 Task: Zoom in the location "Home in West palm Beach, Florida, United States" two times.
Action: Mouse moved to (822, 153)
Screenshot: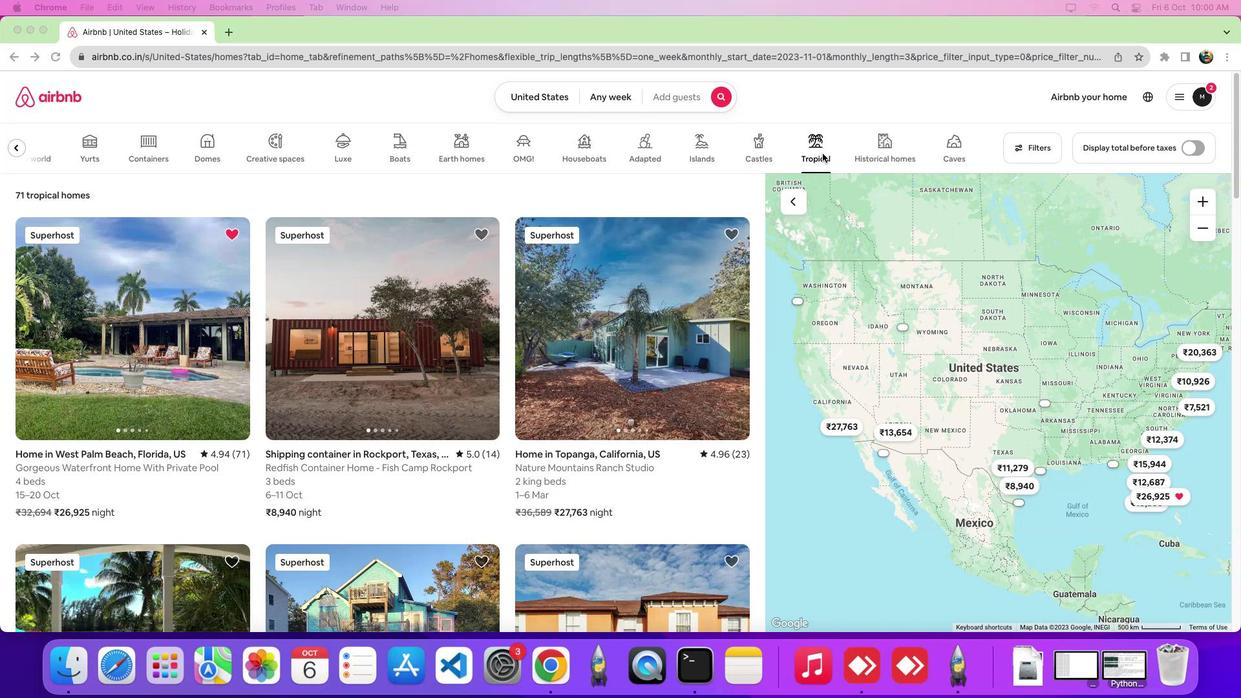 
Action: Mouse pressed left at (822, 153)
Screenshot: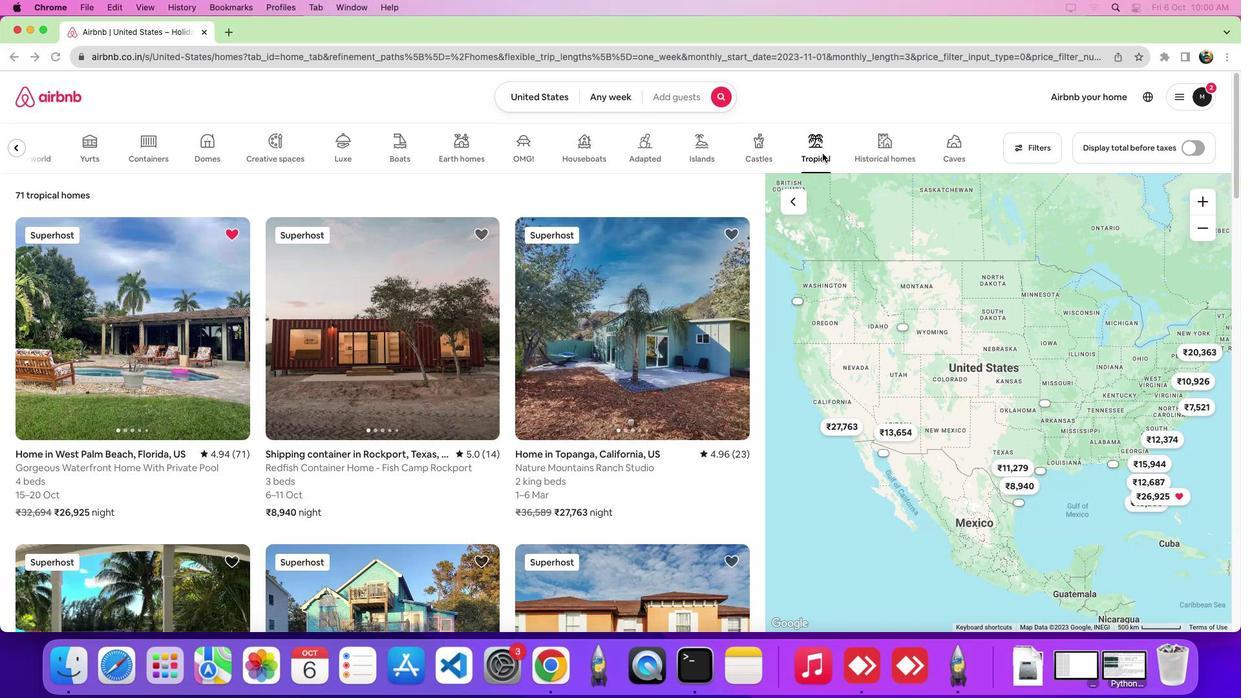 
Action: Mouse moved to (154, 341)
Screenshot: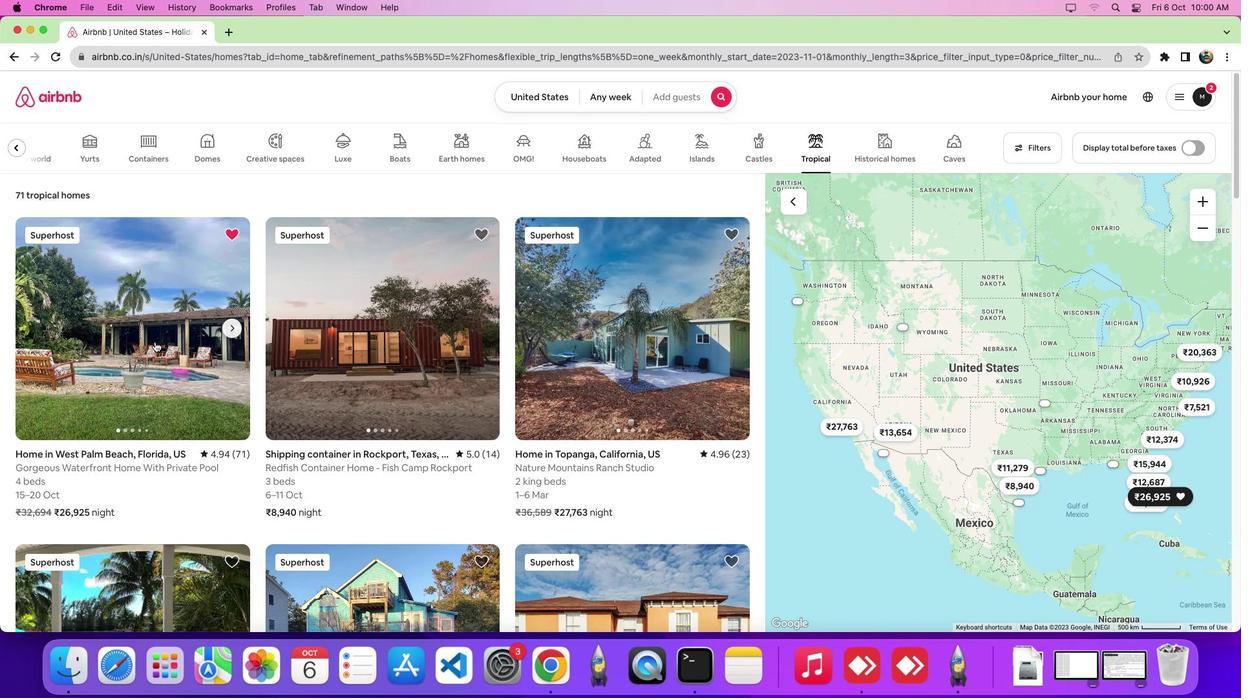 
Action: Mouse pressed left at (154, 341)
Screenshot: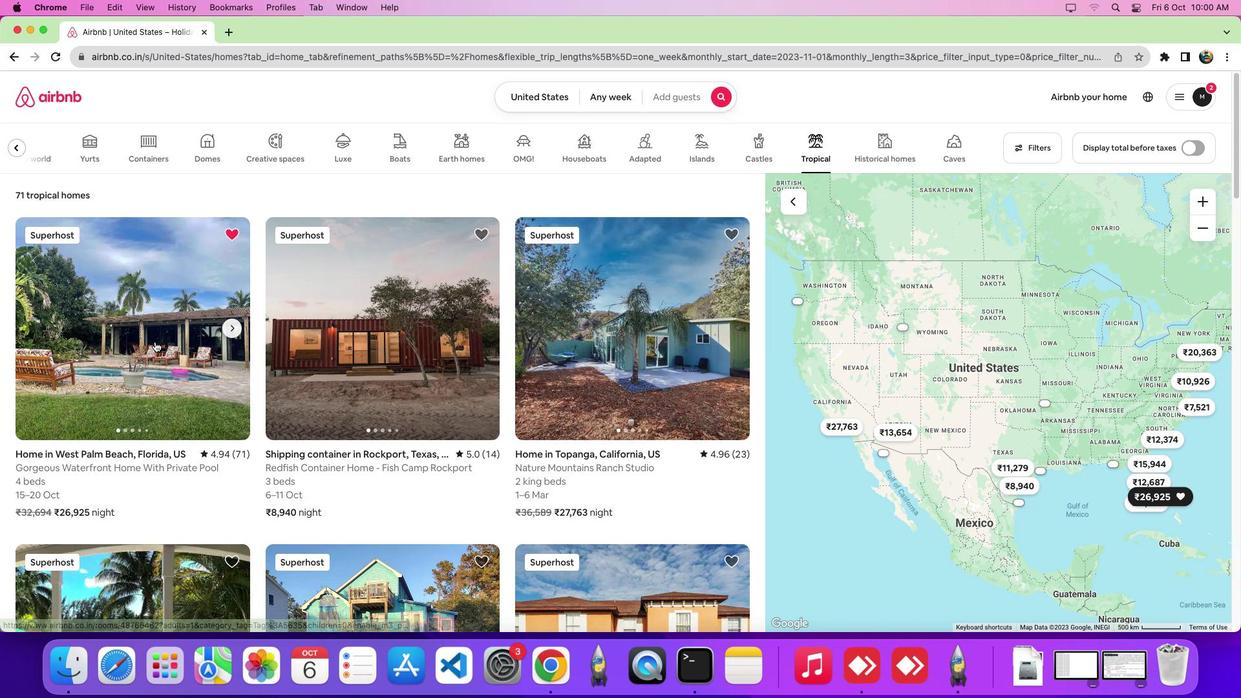 
Action: Mouse moved to (590, 378)
Screenshot: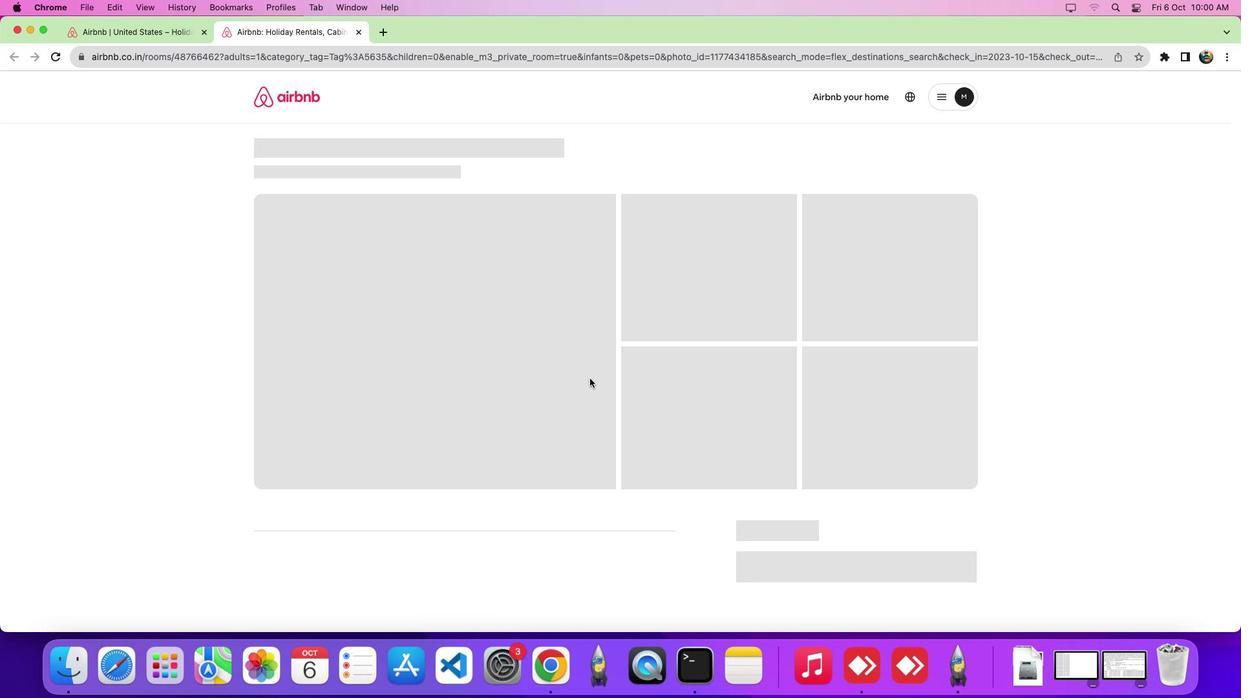 
Action: Mouse scrolled (590, 378) with delta (0, 0)
Screenshot: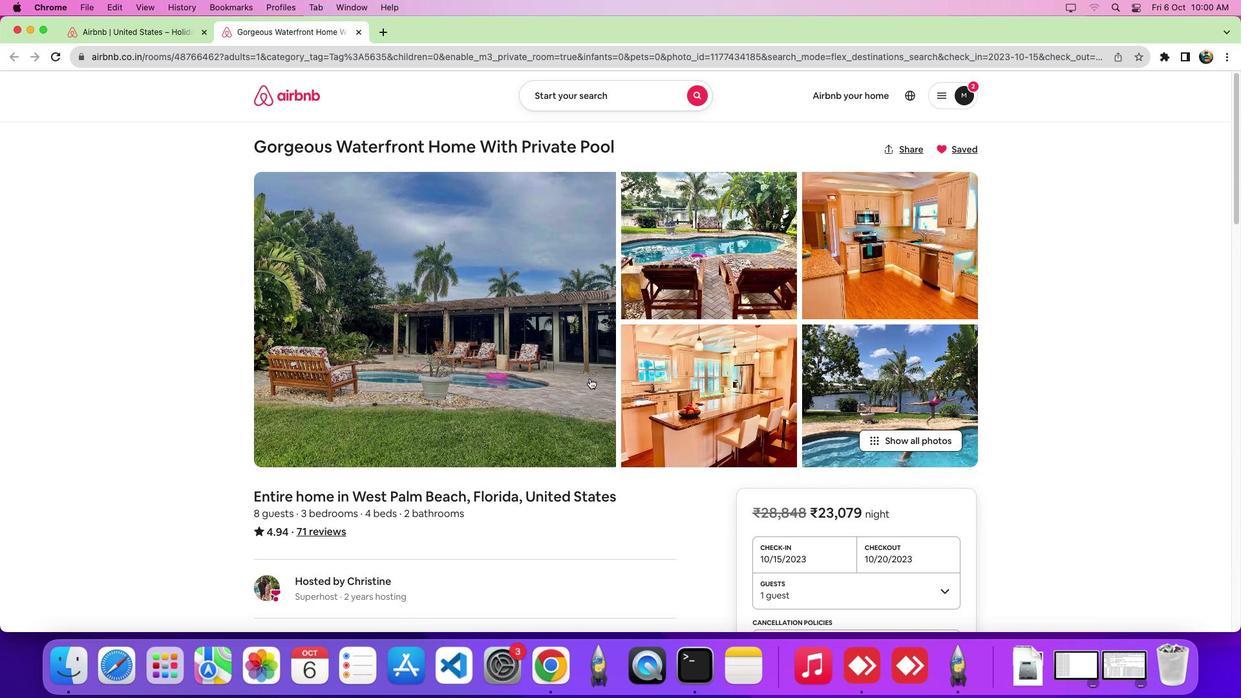 
Action: Mouse scrolled (590, 378) with delta (0, 0)
Screenshot: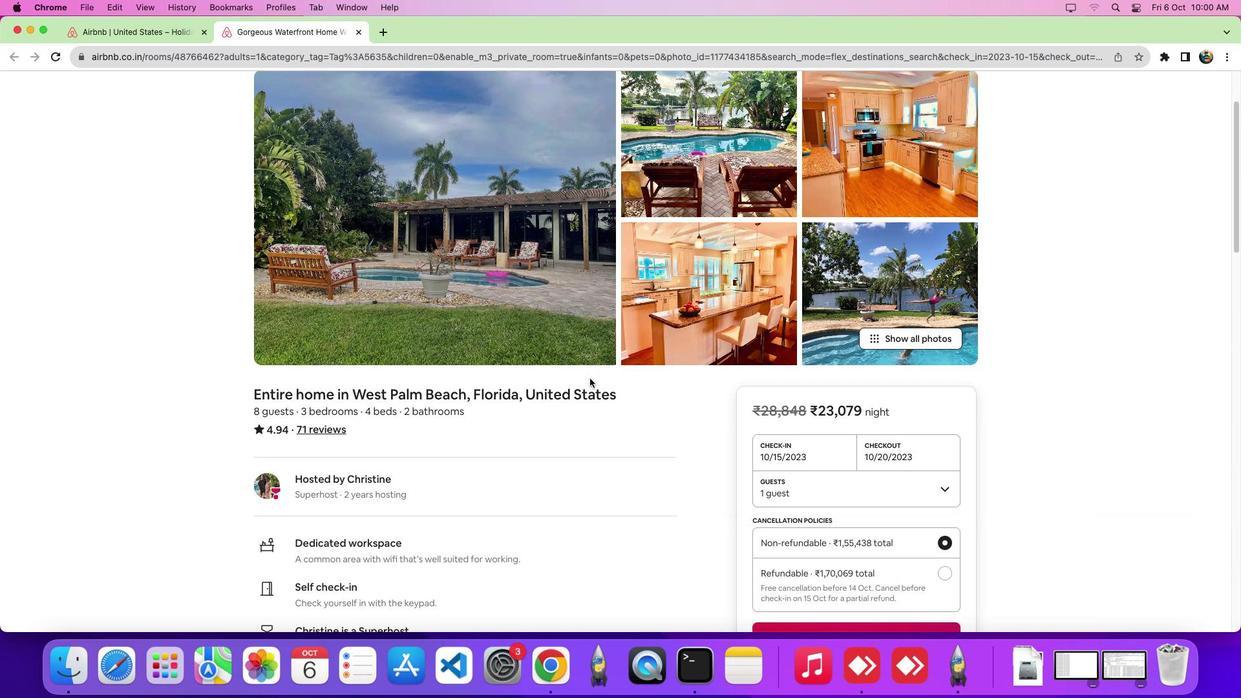 
Action: Mouse scrolled (590, 378) with delta (0, -5)
Screenshot: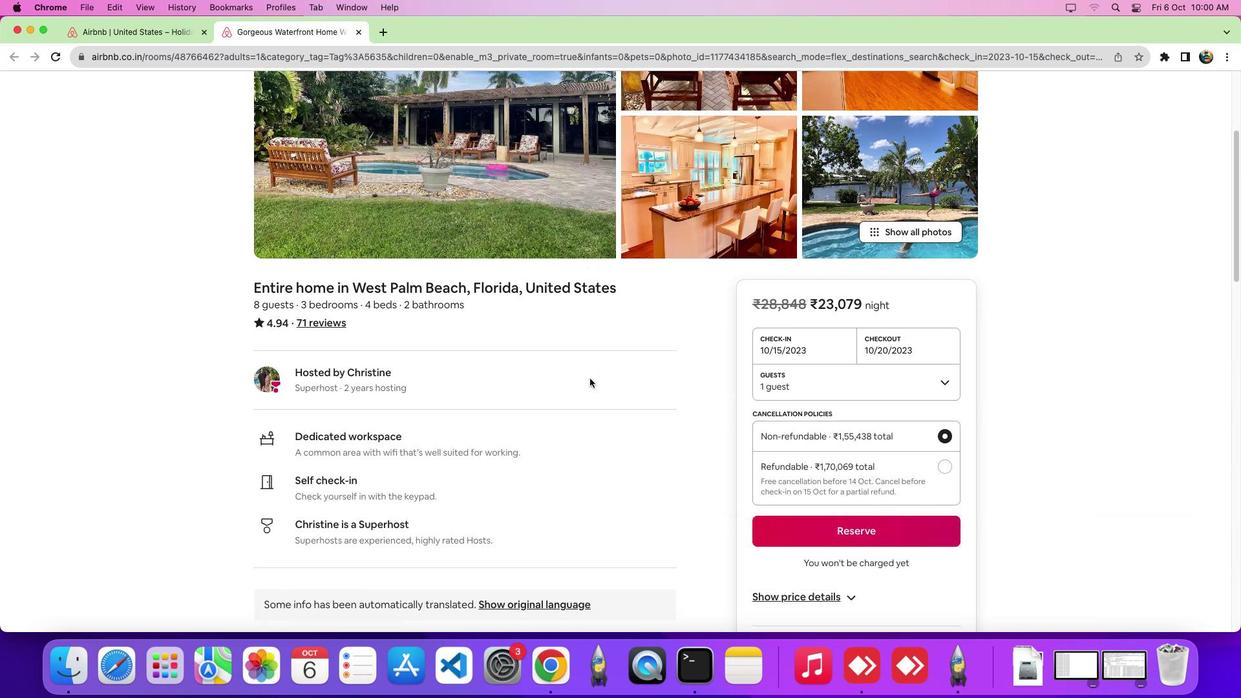 
Action: Mouse scrolled (590, 378) with delta (0, -7)
Screenshot: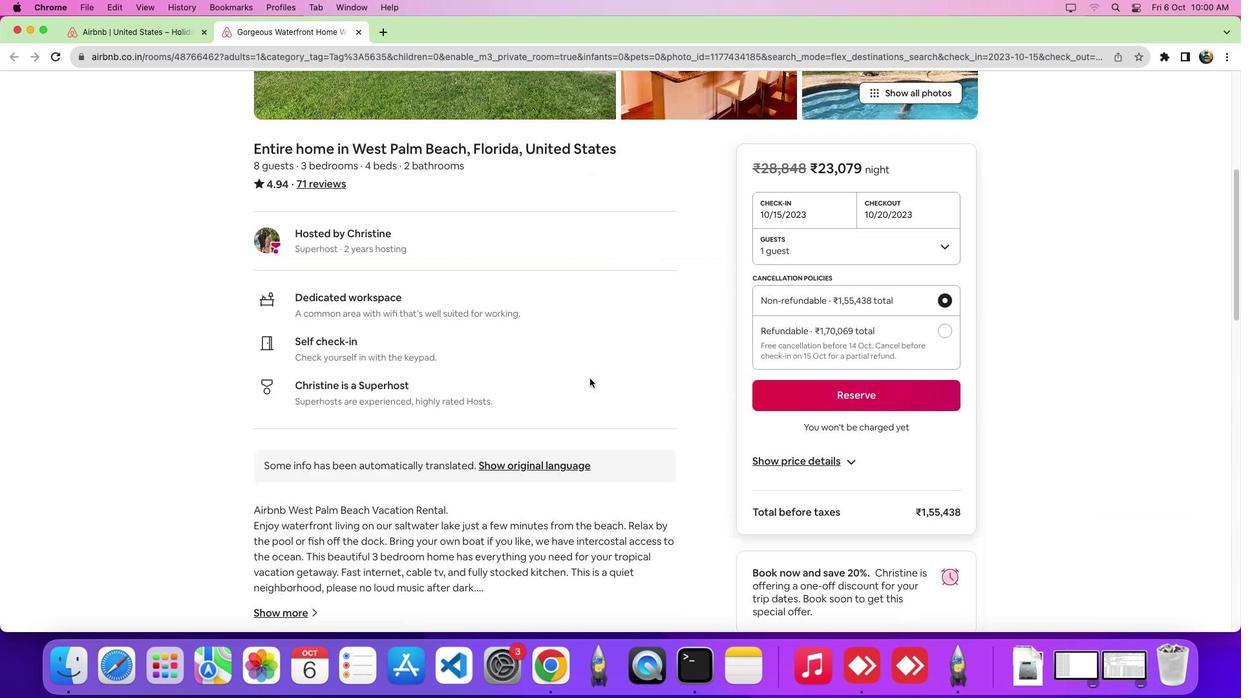 
Action: Mouse moved to (432, 102)
Screenshot: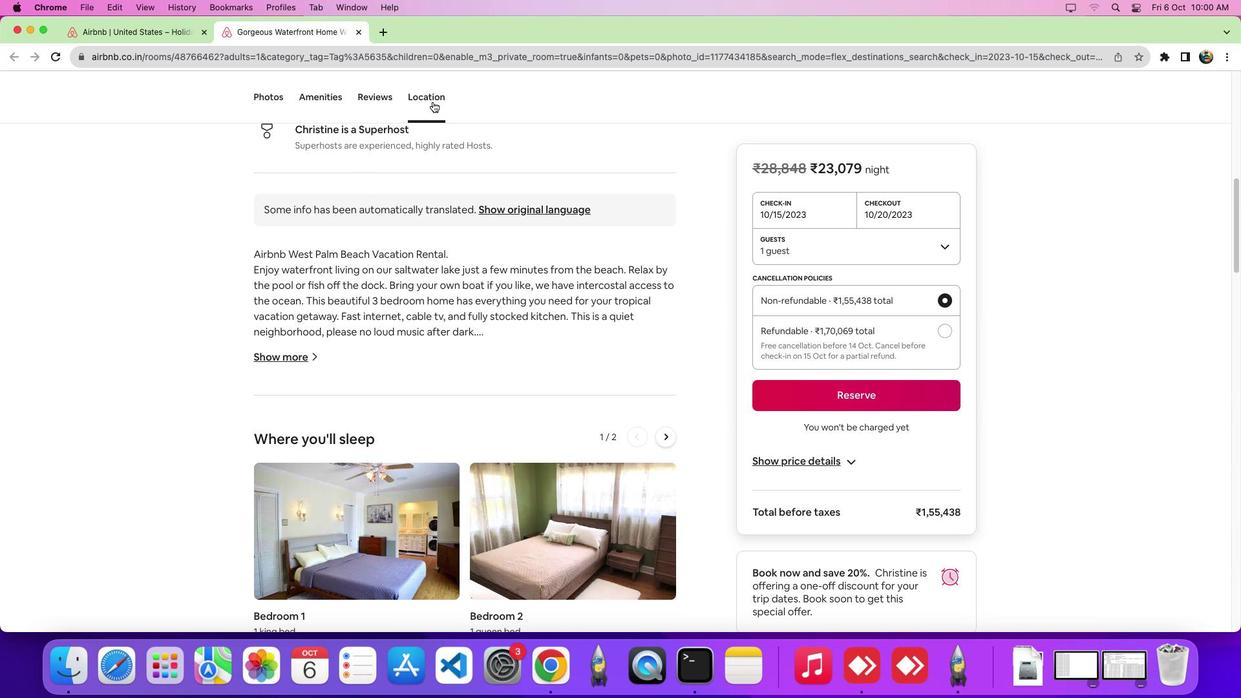 
Action: Mouse pressed left at (432, 102)
Screenshot: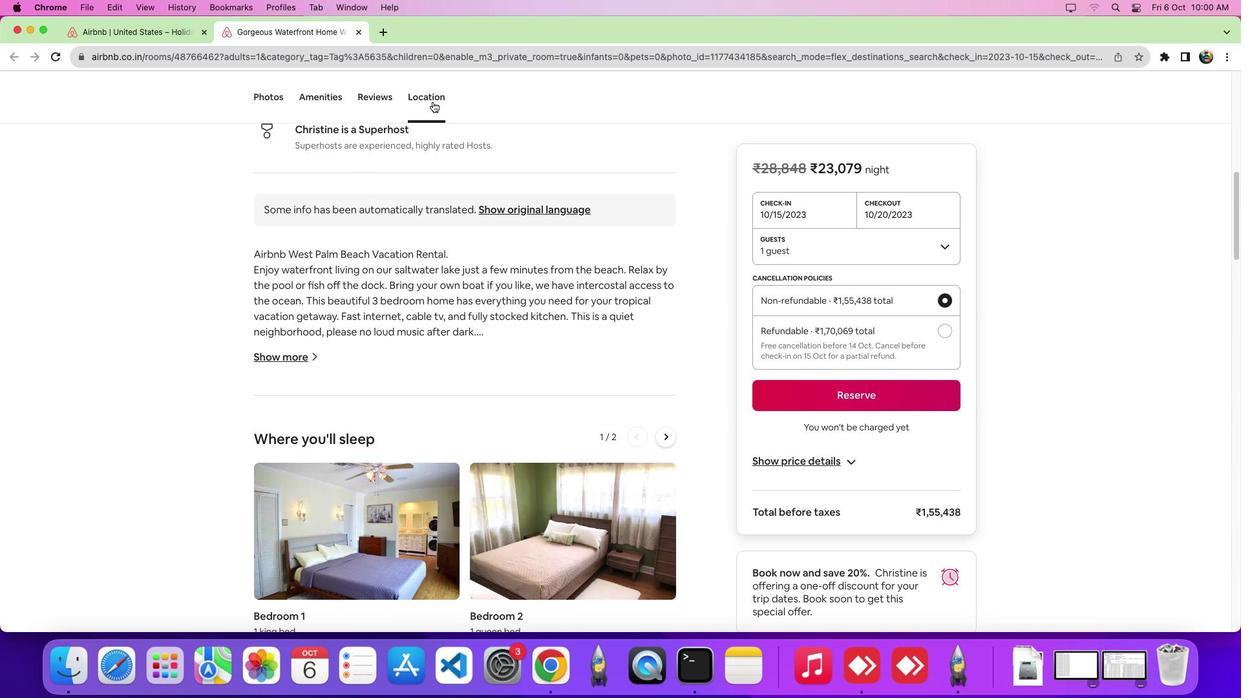 
Action: Mouse moved to (953, 279)
Screenshot: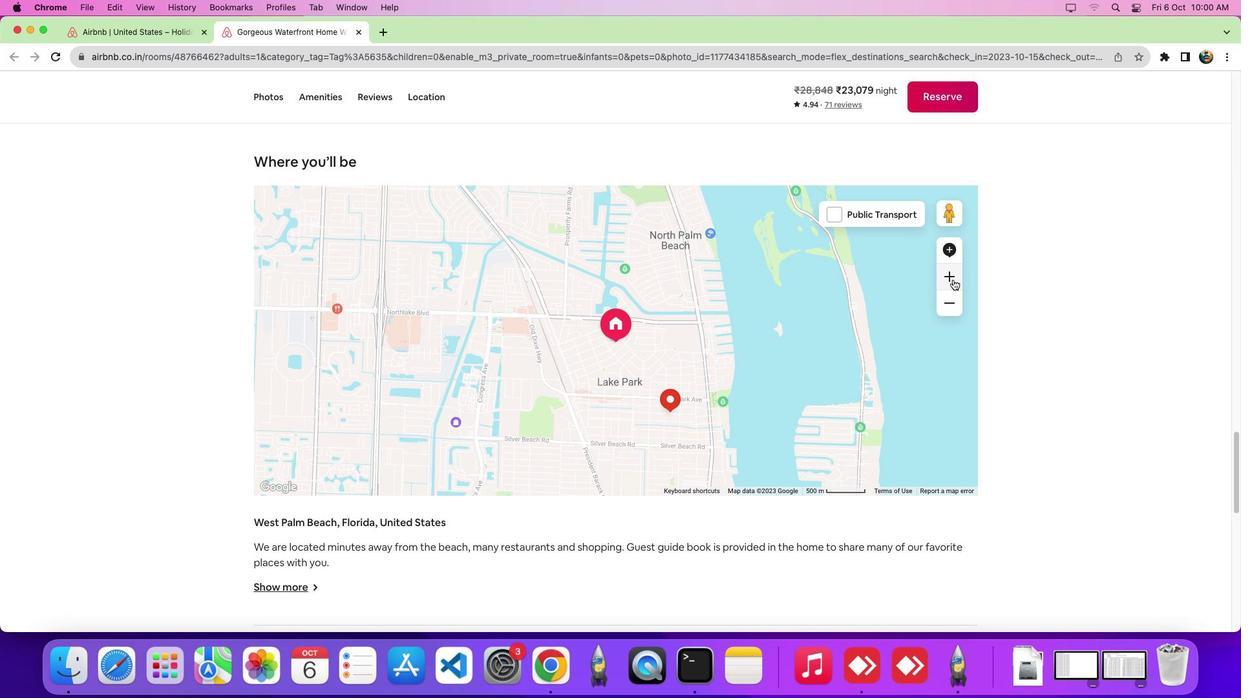 
Action: Mouse pressed left at (953, 279)
Screenshot: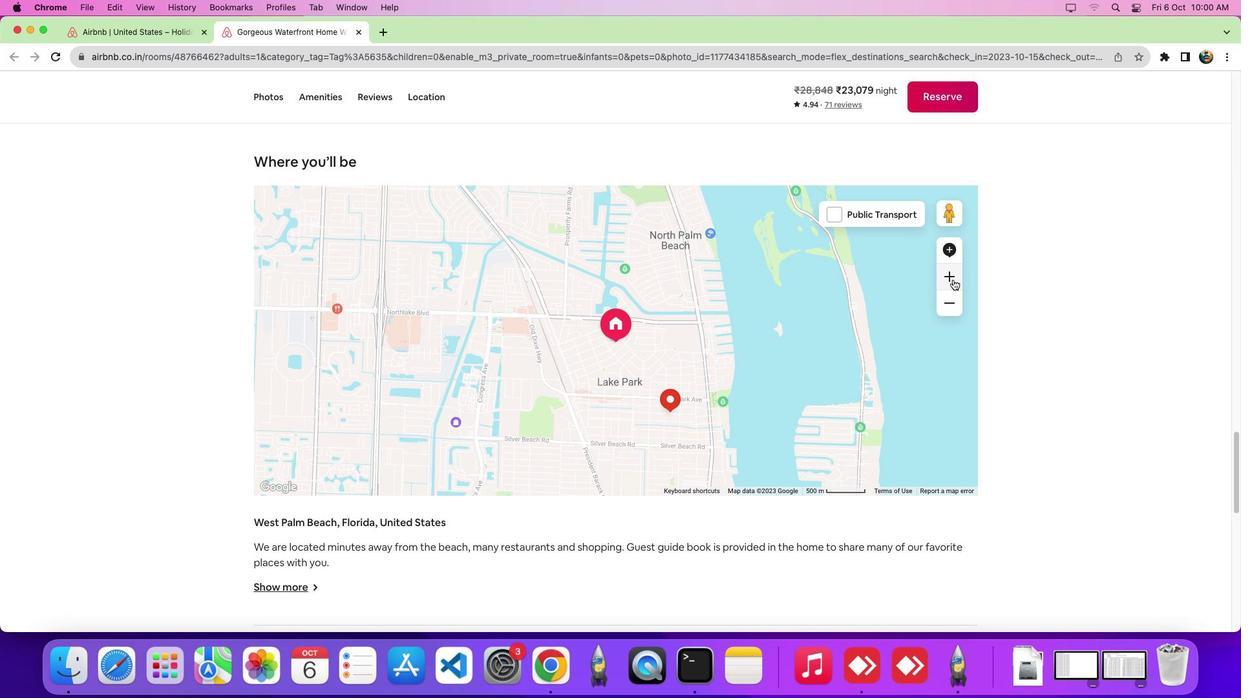 
Action: Mouse pressed left at (953, 279)
Screenshot: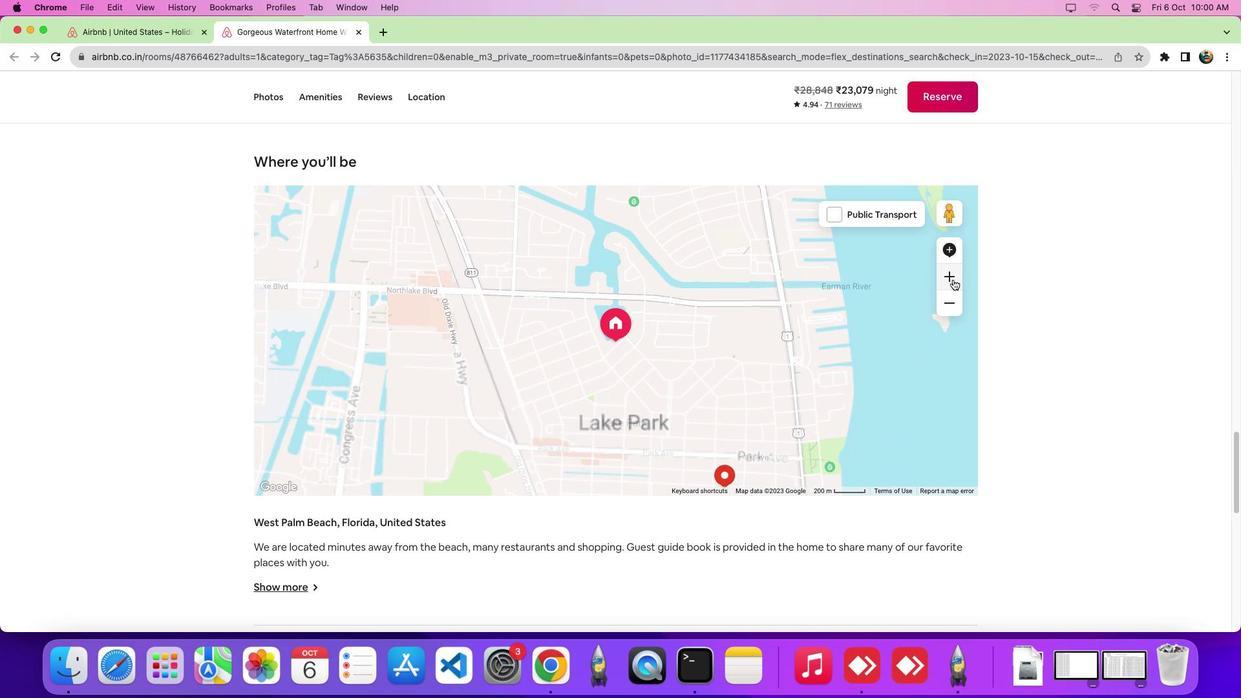 
